 Task: Log work in the project CommTech for the issue 'Develop a new tool for automated testing of web application compatibility across different browsers and devices' spent time as '4w 3d 13h 4m' and remaining time as '5w 6d 4h 33m' and move to top of backlog. Now add the issue to the epic 'User Experience Enhancements'. Log work in the project CommTech for the issue 'Upgrade the website content creation and publishing mechanisms of a web application to improve content quality and consistency' spent time as '6w 2d 8h 19m' and remaining time as '6w 4d 6h 46m' and move to bottom of backlog. Now add the issue to the epic 'Data Analytics Implementation'
Action: Mouse moved to (222, 65)
Screenshot: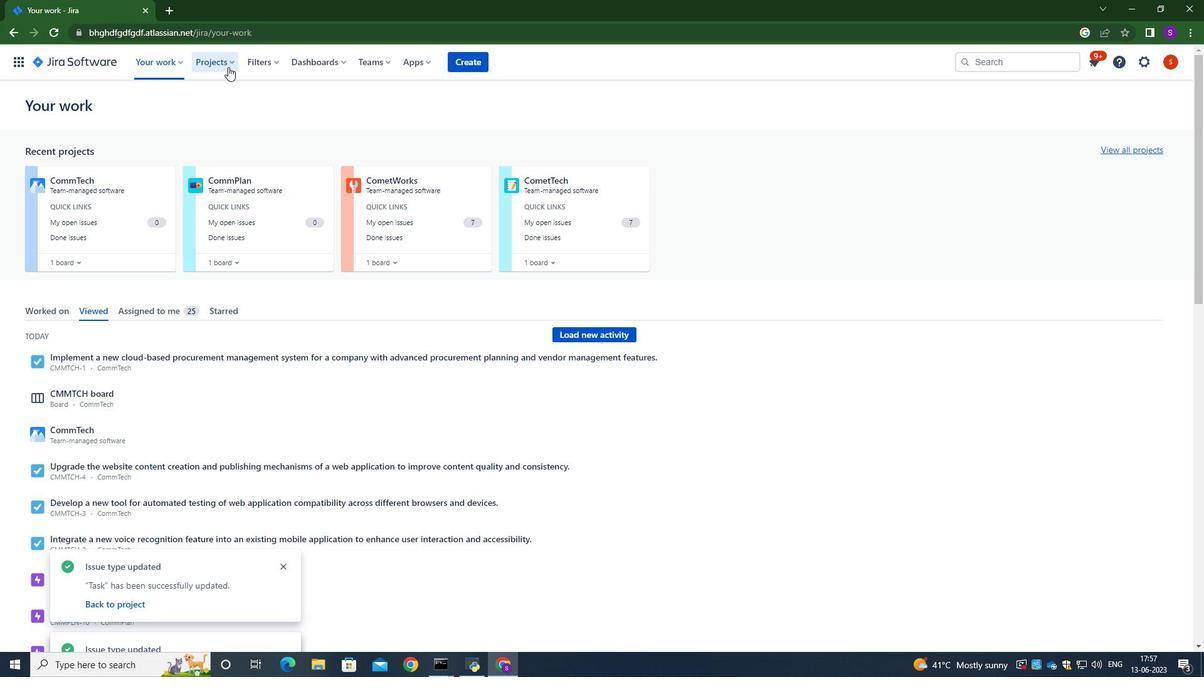 
Action: Mouse pressed left at (222, 65)
Screenshot: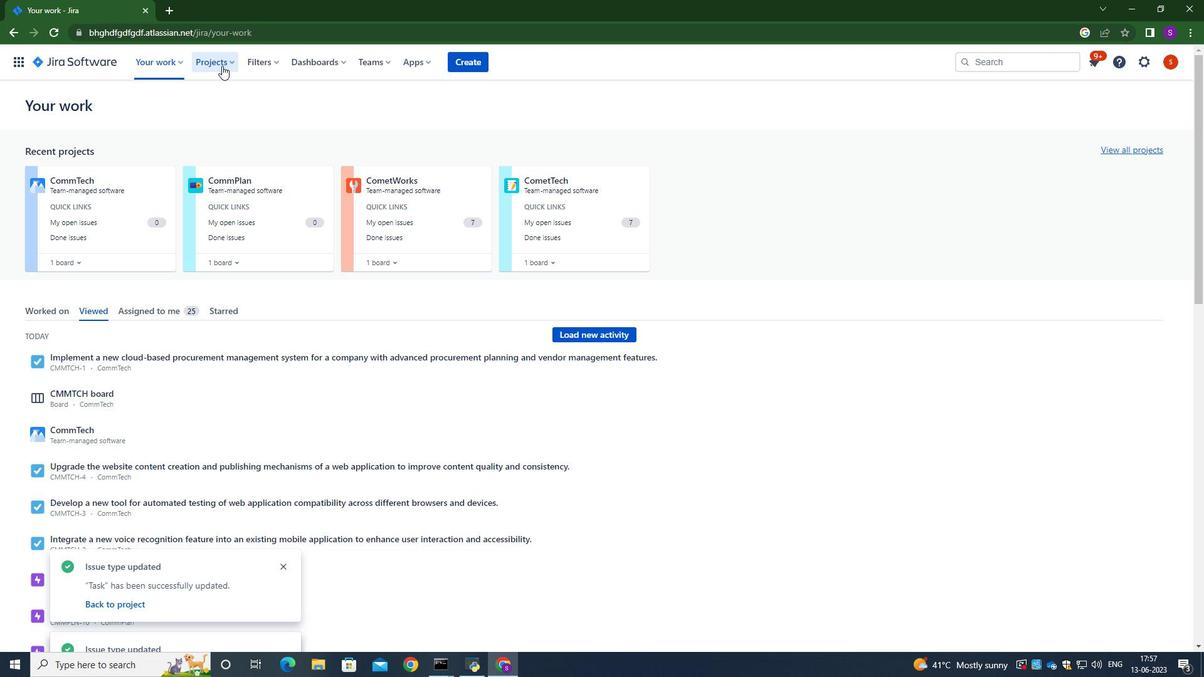 
Action: Mouse moved to (228, 112)
Screenshot: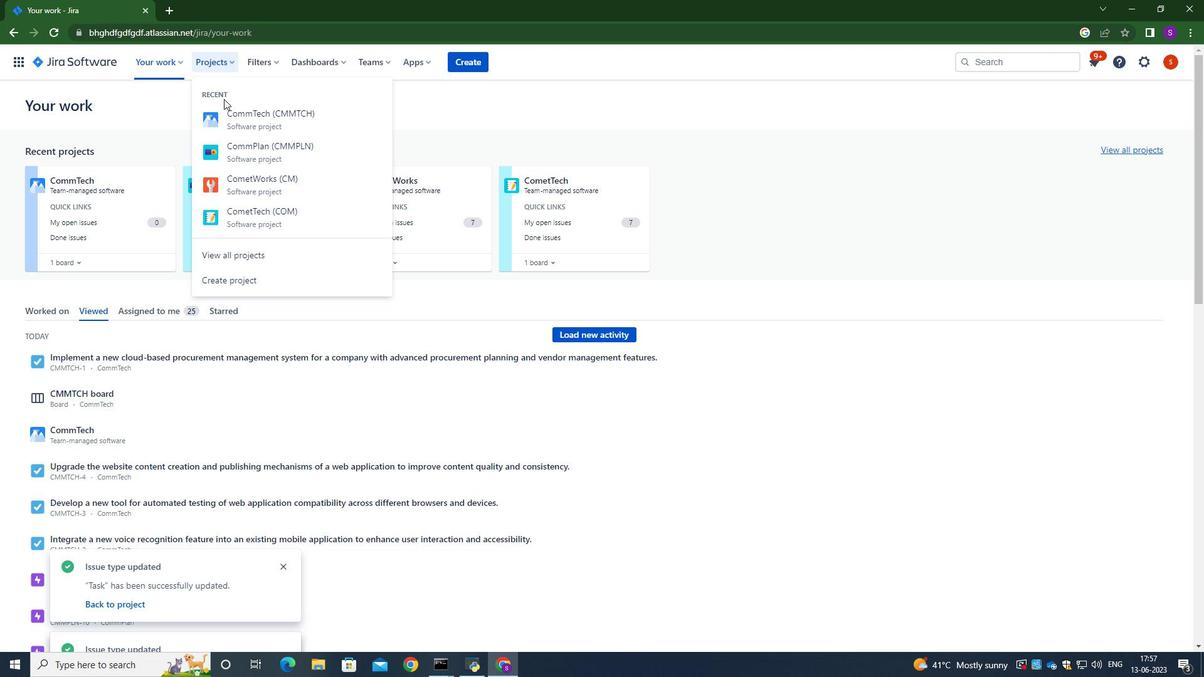 
Action: Mouse pressed left at (228, 112)
Screenshot: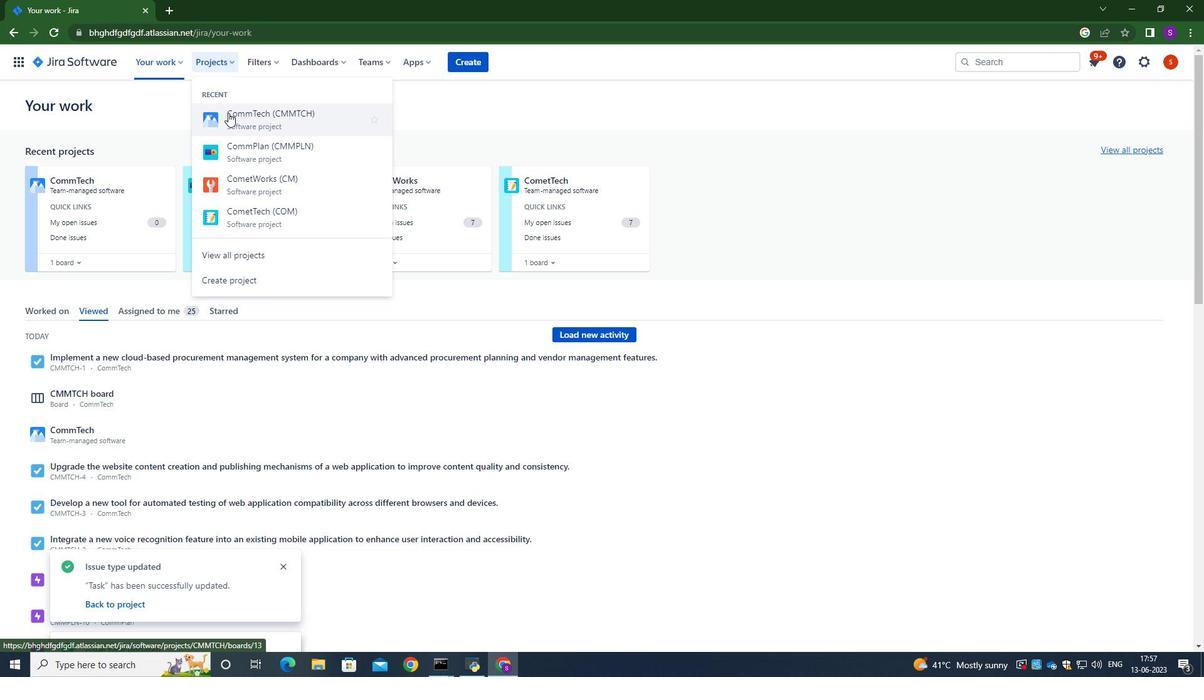 
Action: Mouse moved to (78, 188)
Screenshot: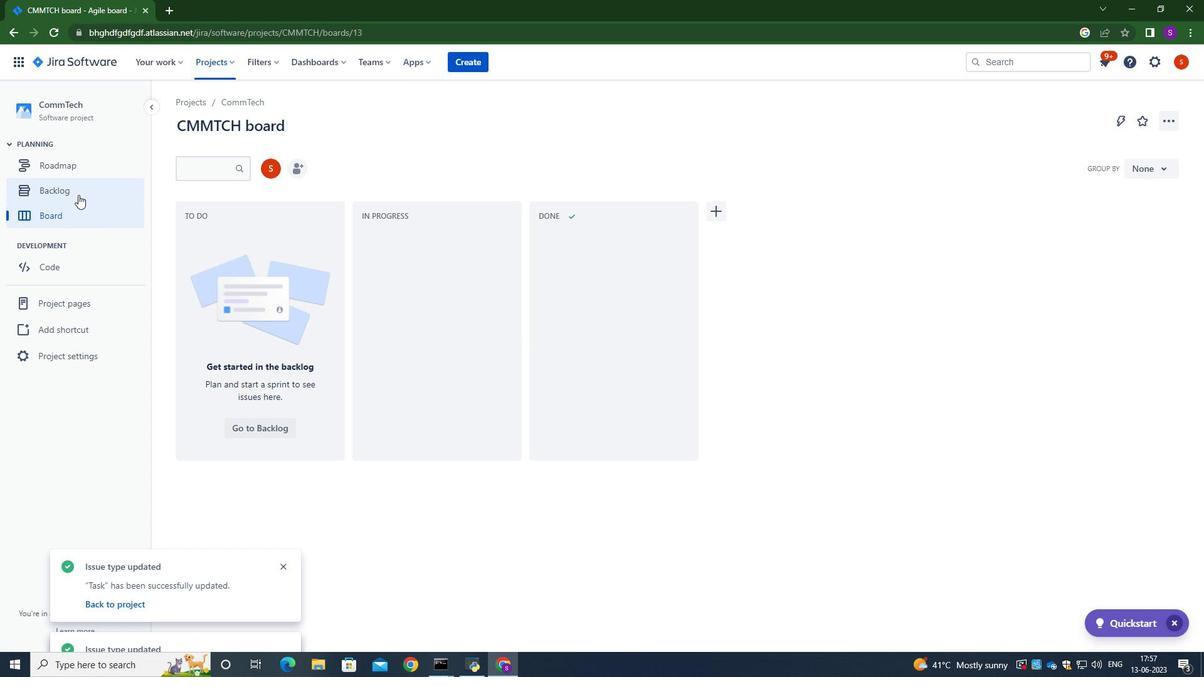 
Action: Mouse pressed left at (78, 188)
Screenshot: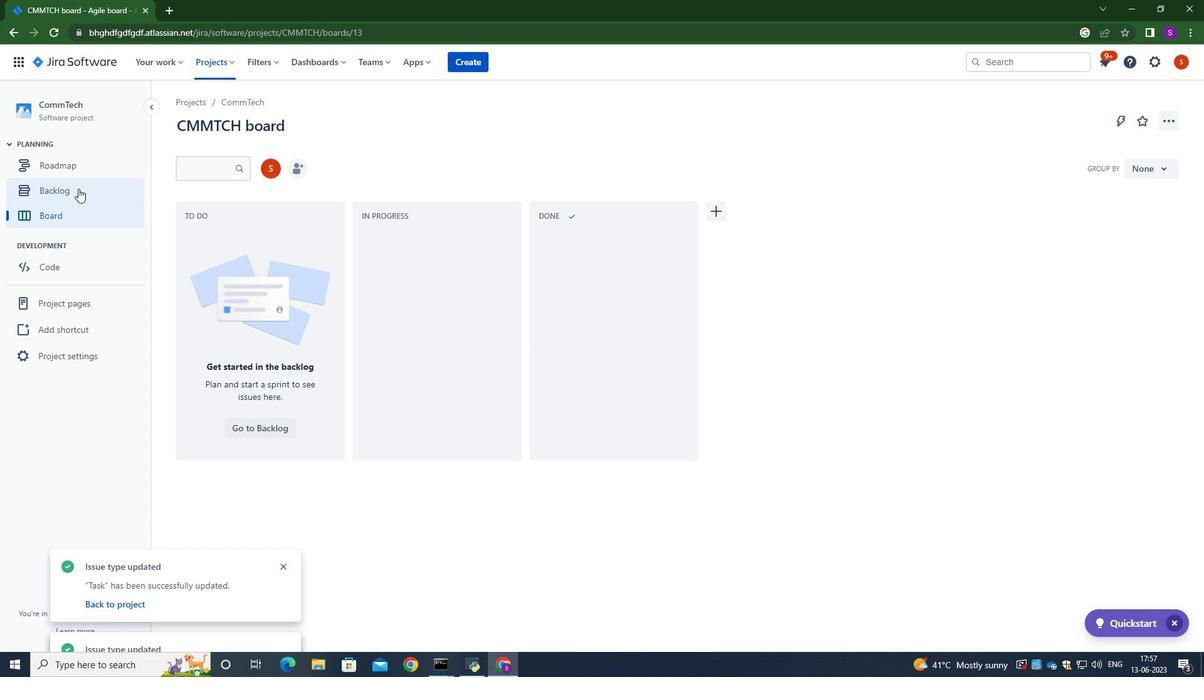 
Action: Mouse moved to (513, 426)
Screenshot: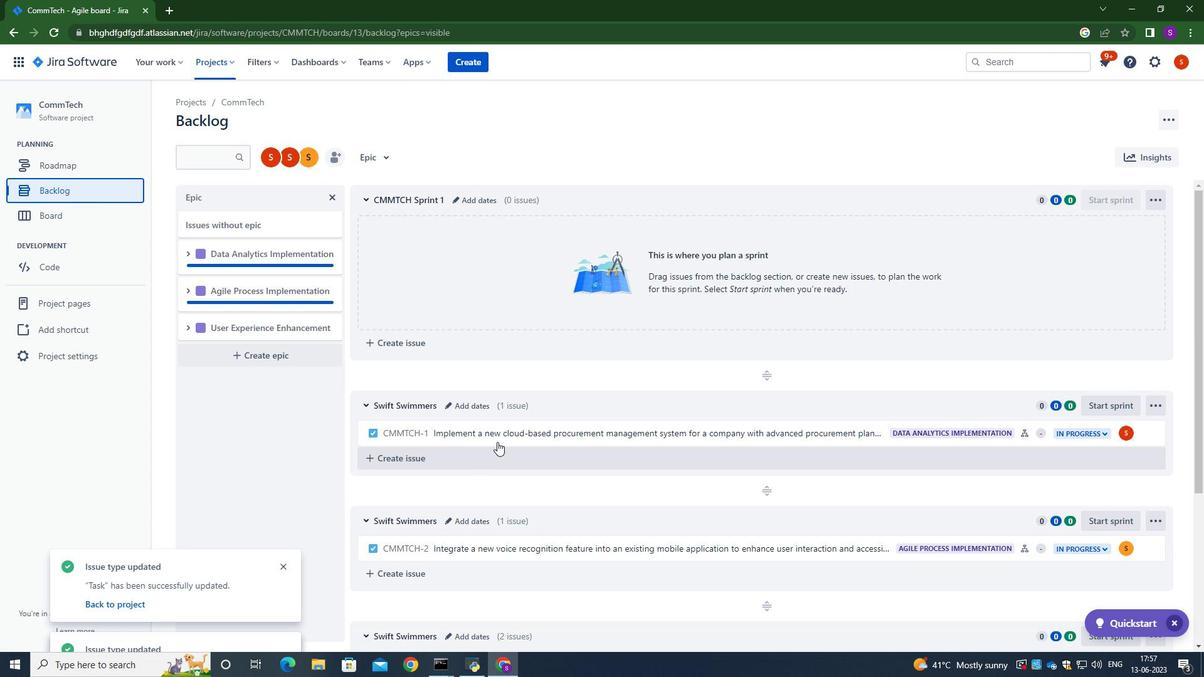 
Action: Mouse scrolled (513, 426) with delta (0, 0)
Screenshot: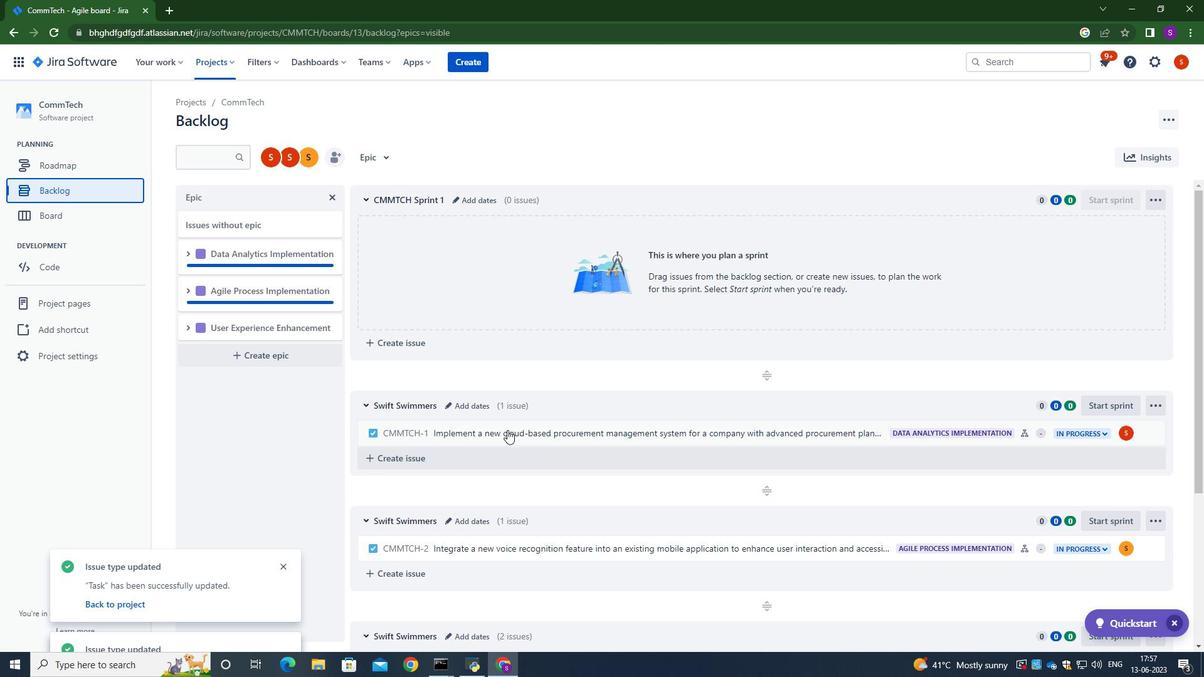 
Action: Mouse scrolled (513, 426) with delta (0, 0)
Screenshot: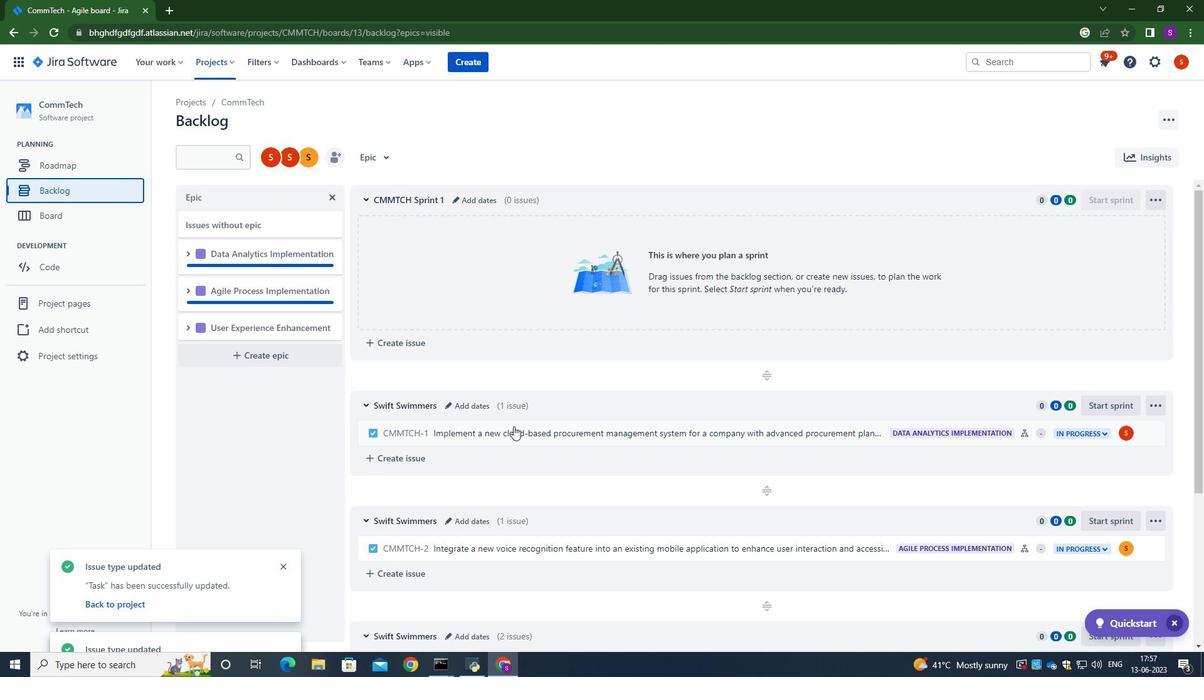 
Action: Mouse moved to (530, 404)
Screenshot: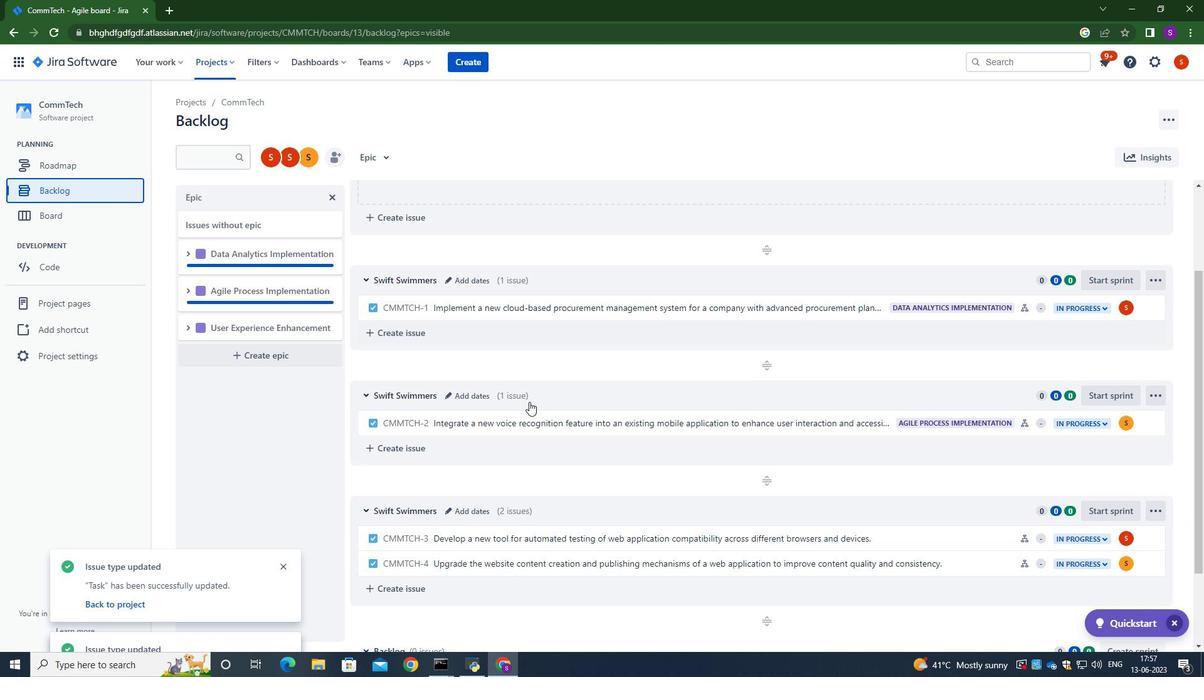 
Action: Mouse scrolled (530, 404) with delta (0, 0)
Screenshot: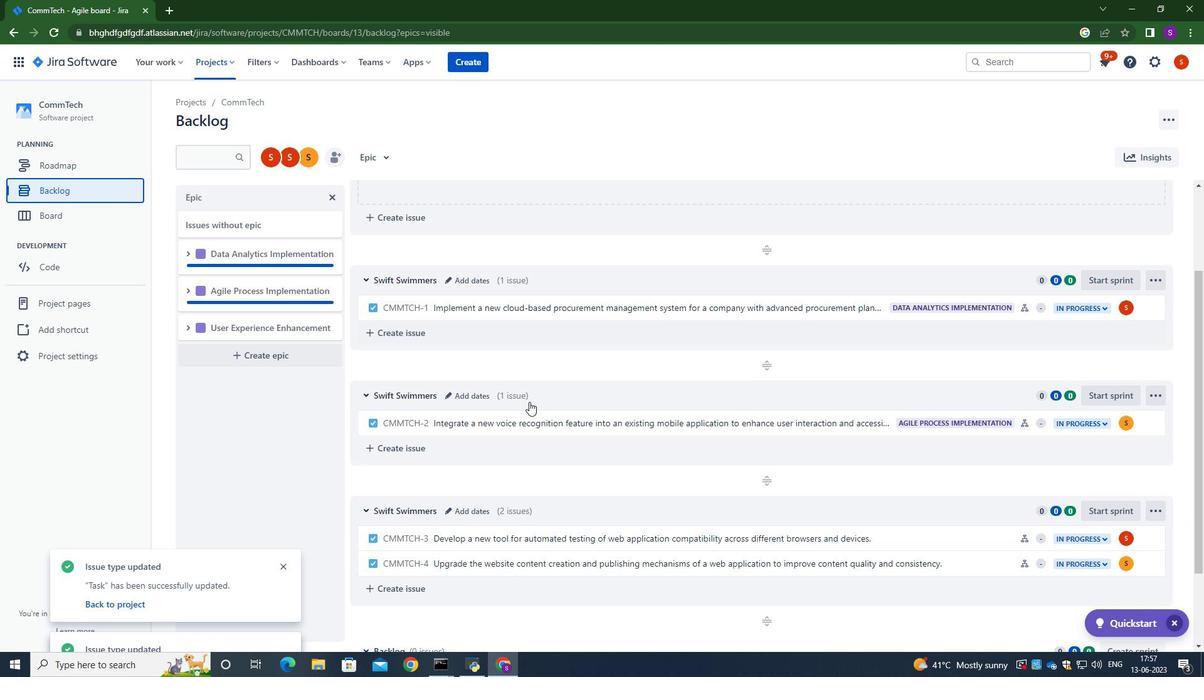 
Action: Mouse moved to (500, 475)
Screenshot: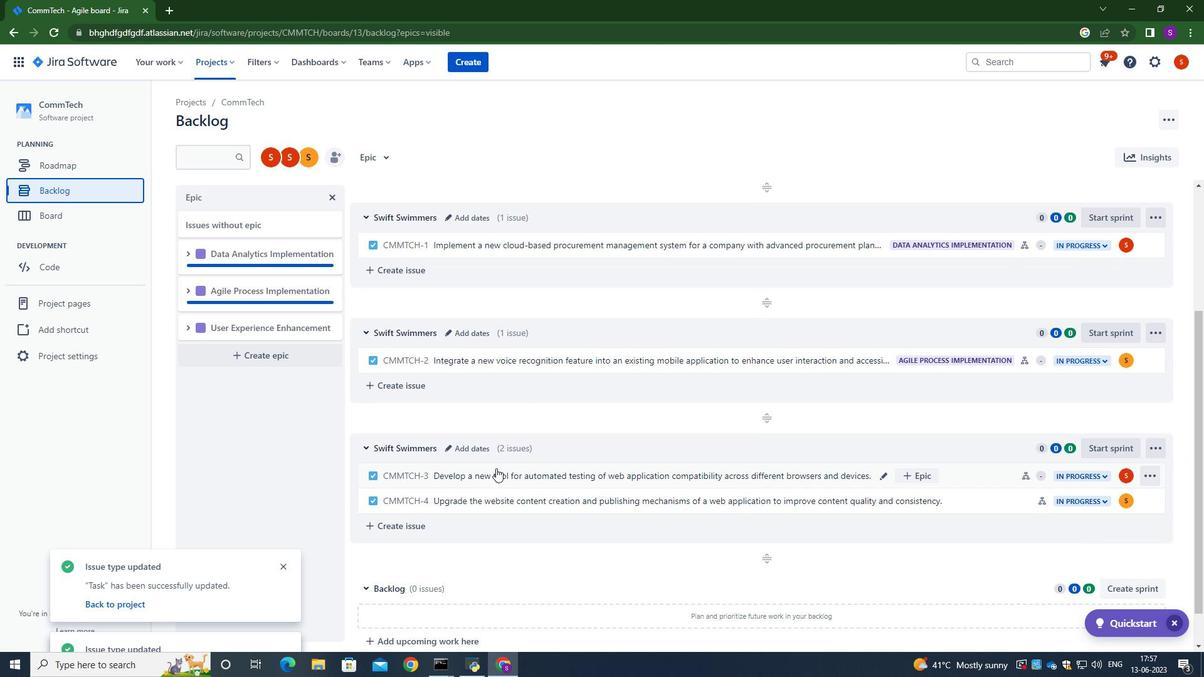 
Action: Mouse pressed left at (500, 475)
Screenshot: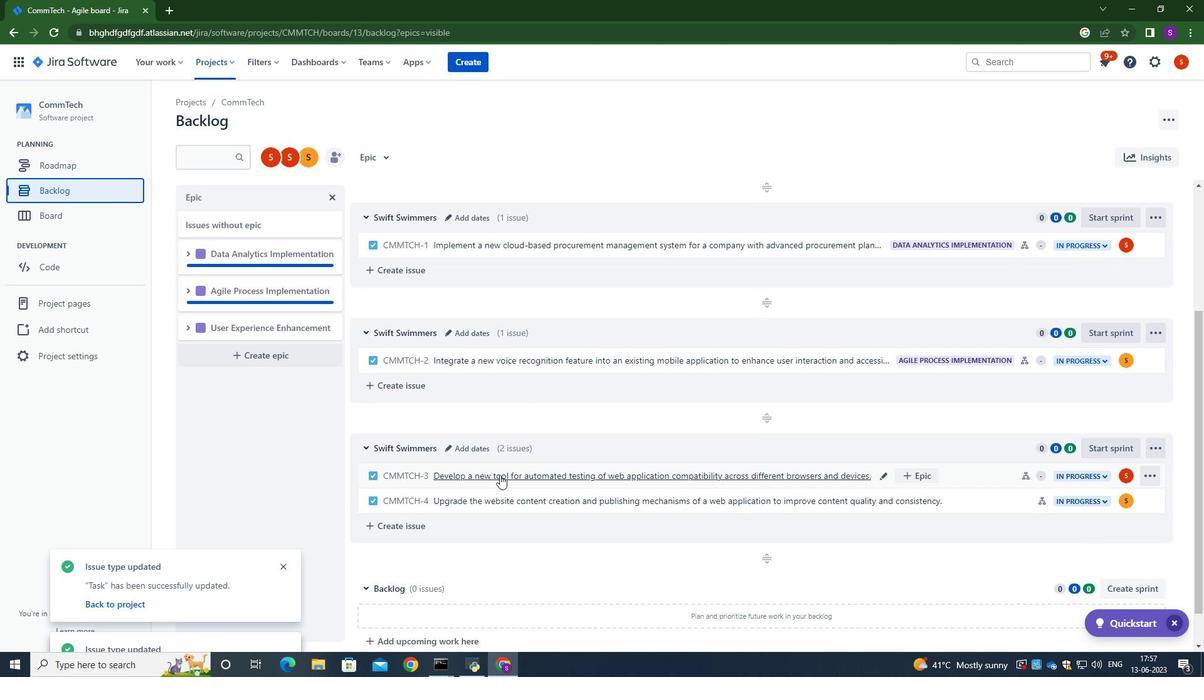 
Action: Mouse moved to (1147, 189)
Screenshot: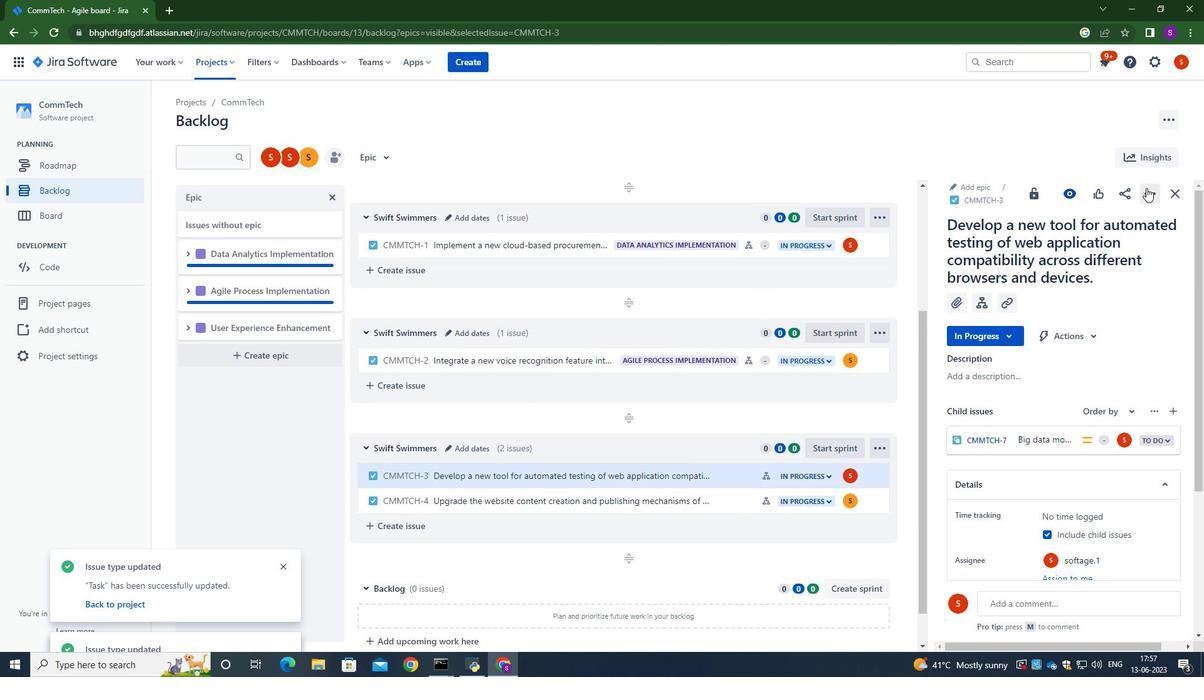 
Action: Mouse pressed left at (1147, 189)
Screenshot: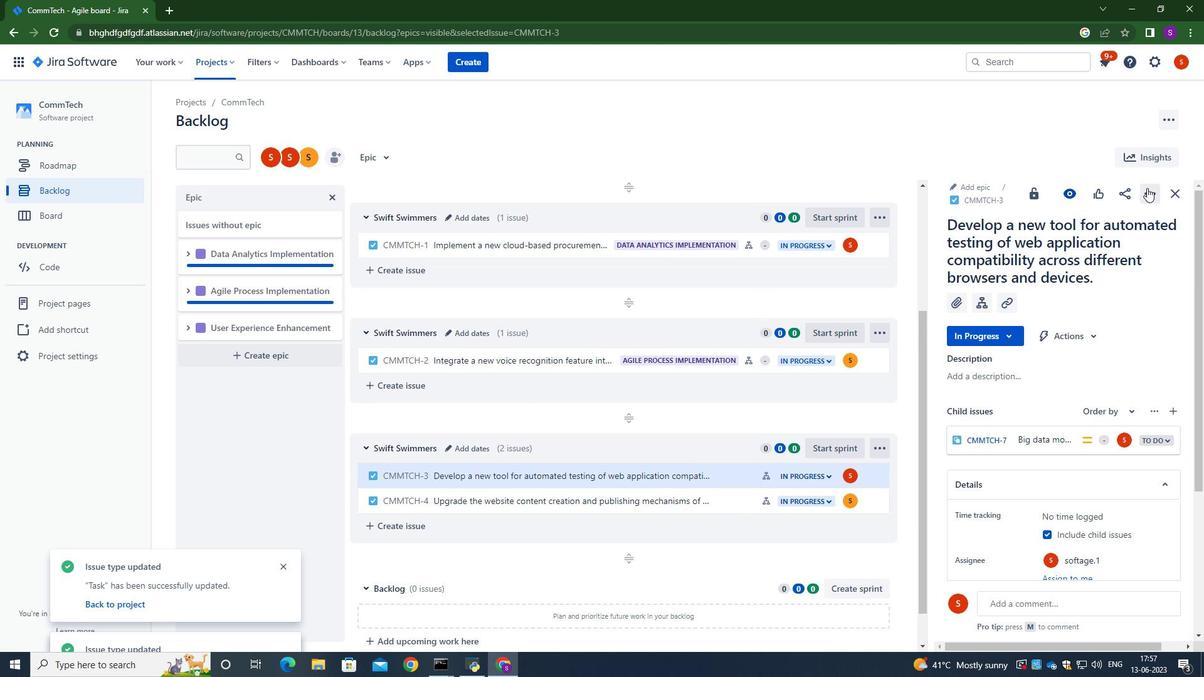 
Action: Mouse moved to (1095, 224)
Screenshot: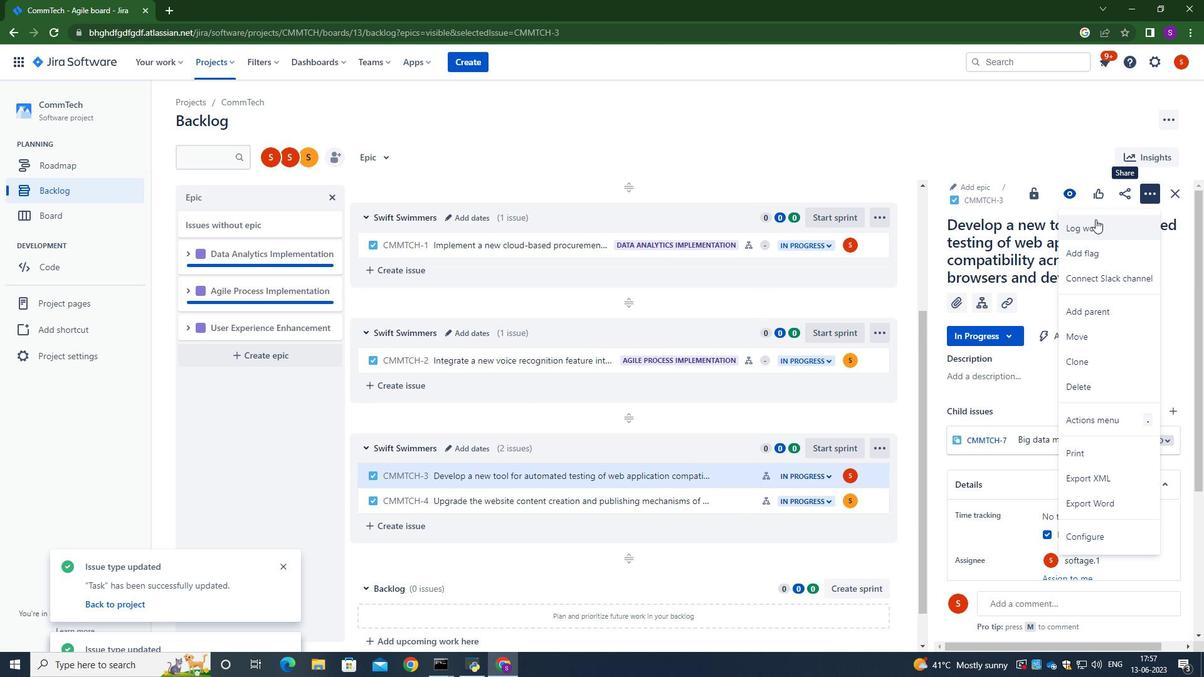 
Action: Mouse pressed left at (1095, 224)
Screenshot: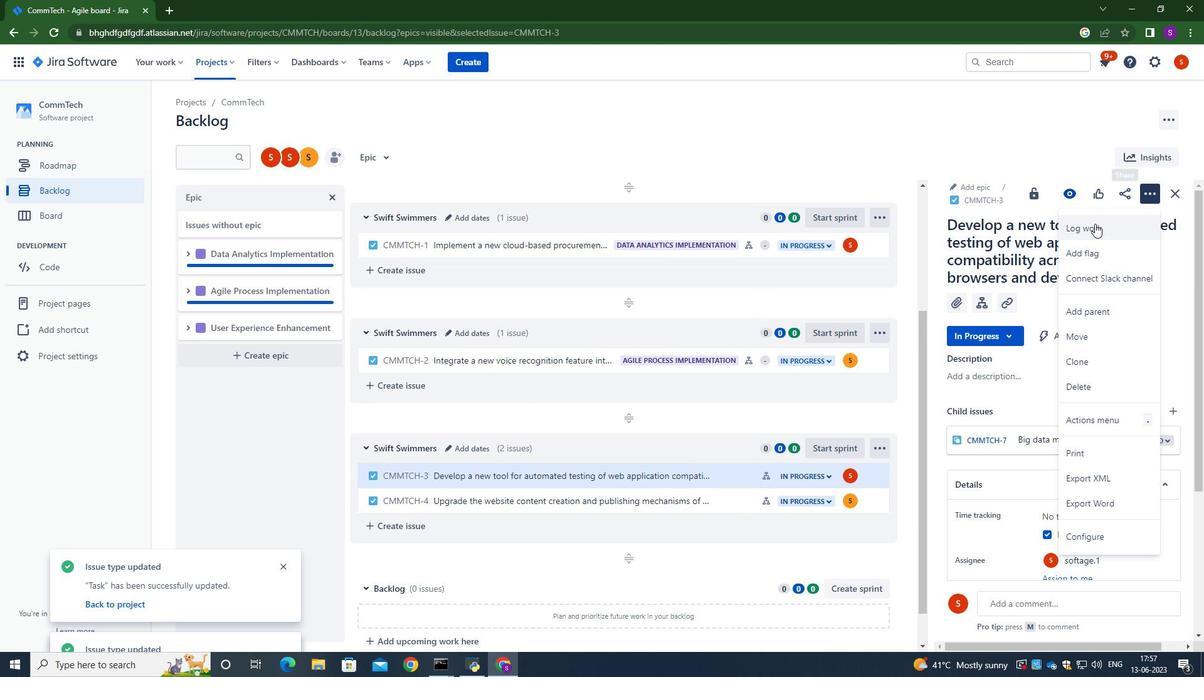 
Action: Mouse moved to (561, 197)
Screenshot: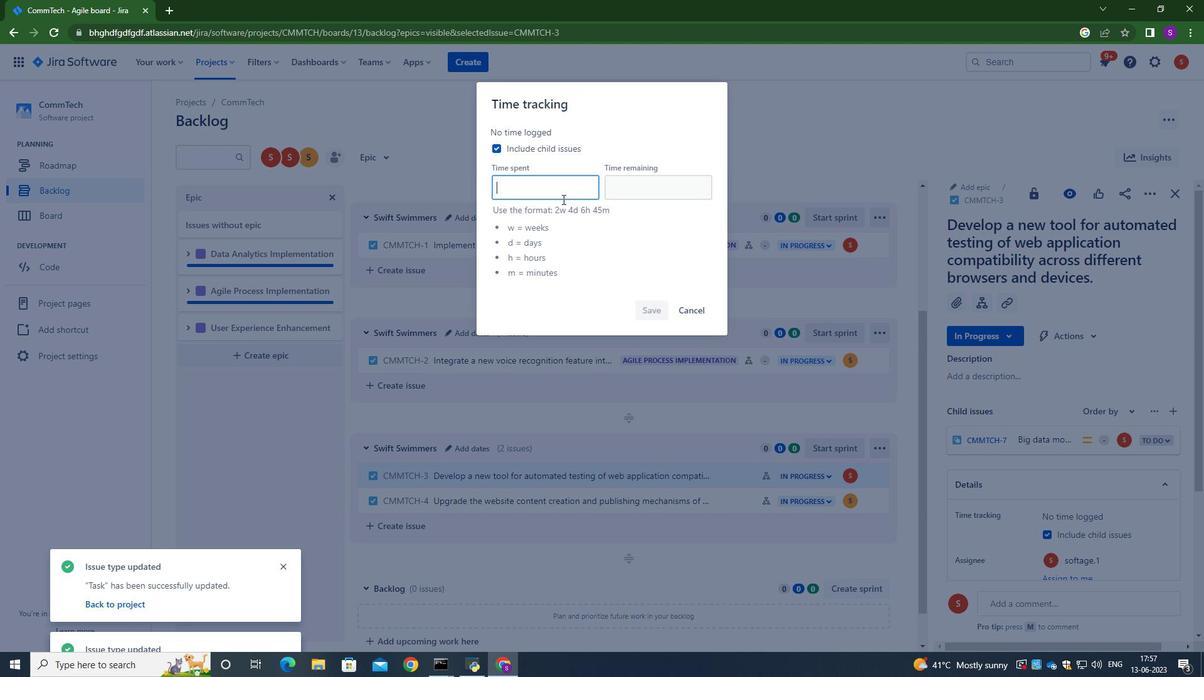 
Action: Mouse pressed left at (561, 197)
Screenshot: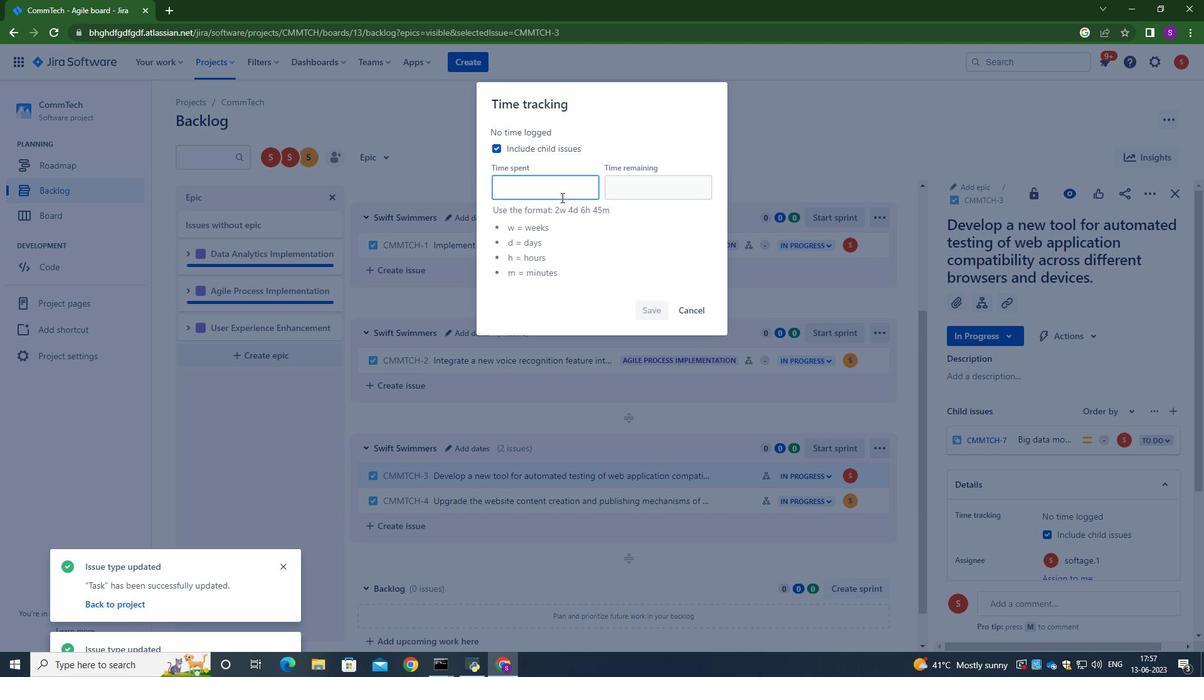 
Action: Key pressed 4w<Key.space>3d<Key.space>13h<Key.space>4m<Key.tab>5w<Key.space>6d<Key.space>4h<Key.space>2<Key.backspace>33m
Screenshot: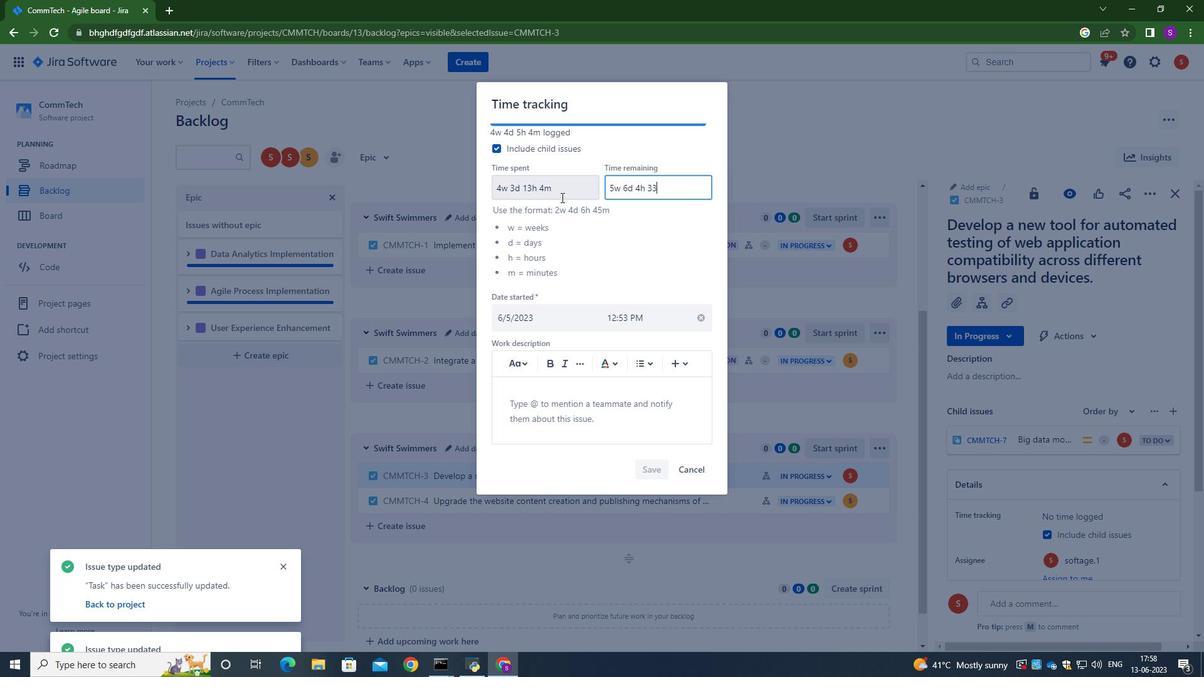 
Action: Mouse moved to (654, 464)
Screenshot: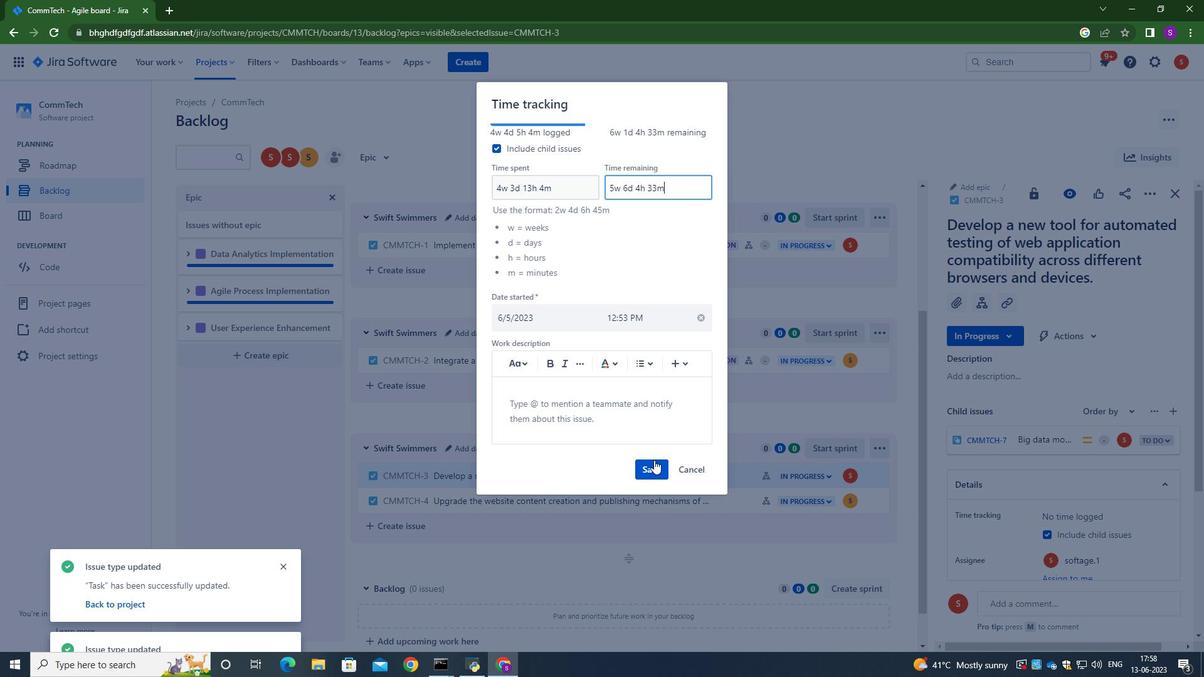 
Action: Mouse pressed left at (654, 464)
Screenshot: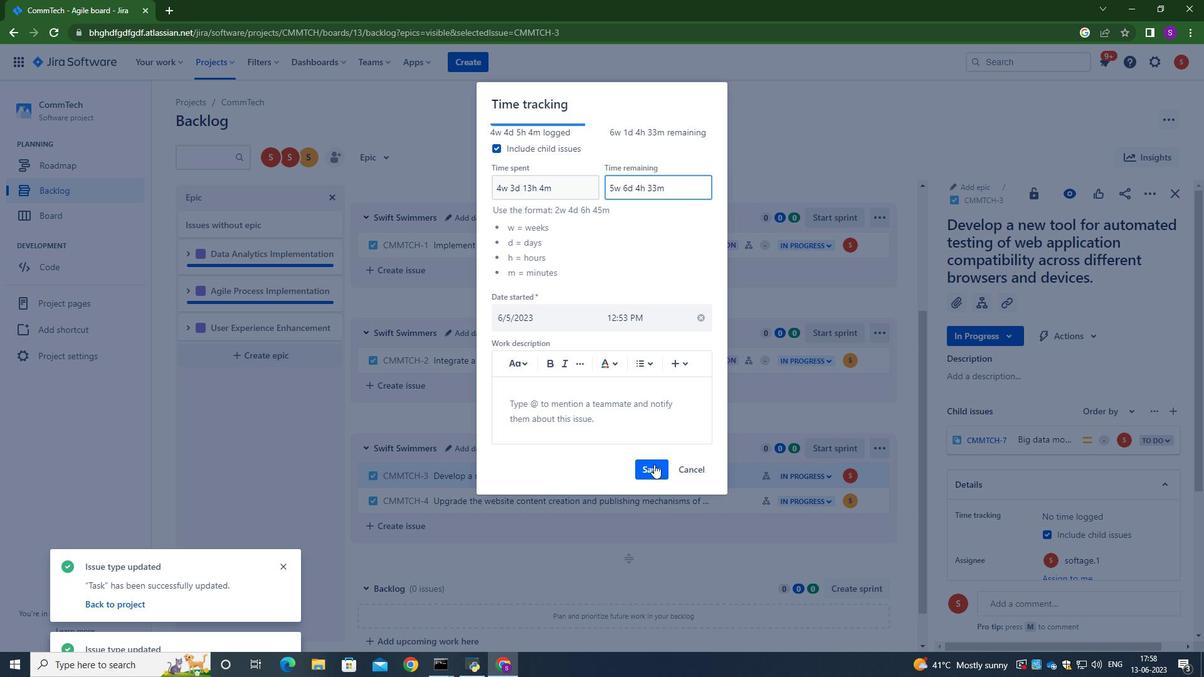 
Action: Mouse moved to (432, 477)
Screenshot: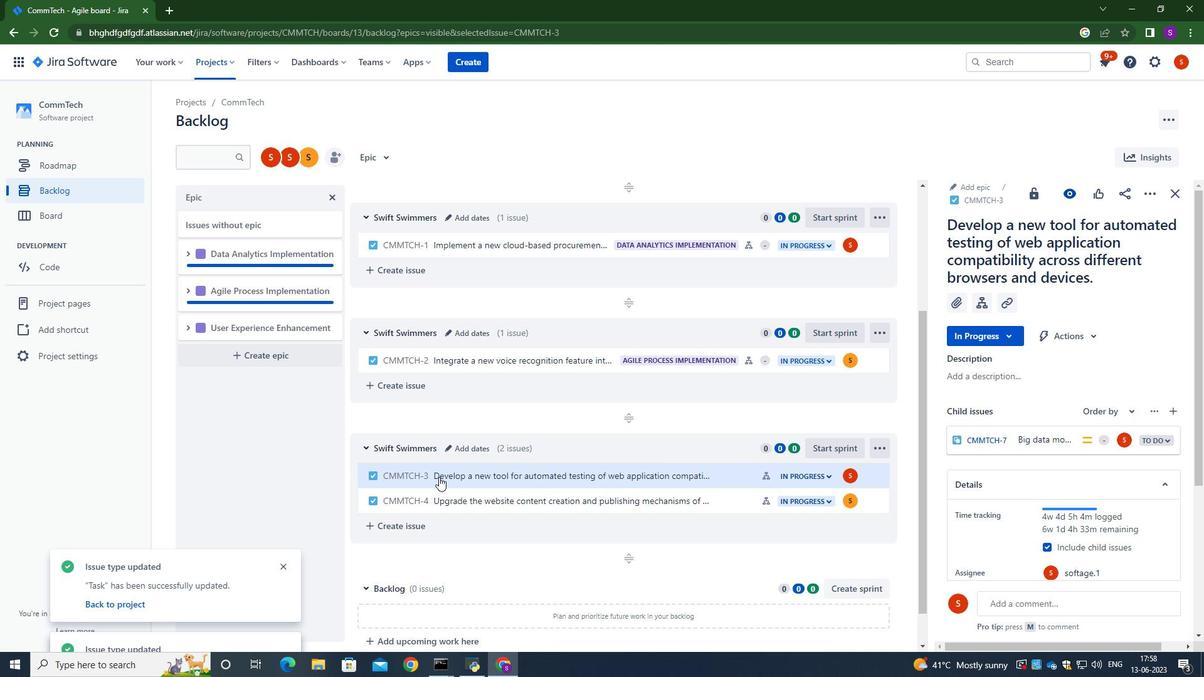 
Action: Mouse pressed left at (432, 477)
Screenshot: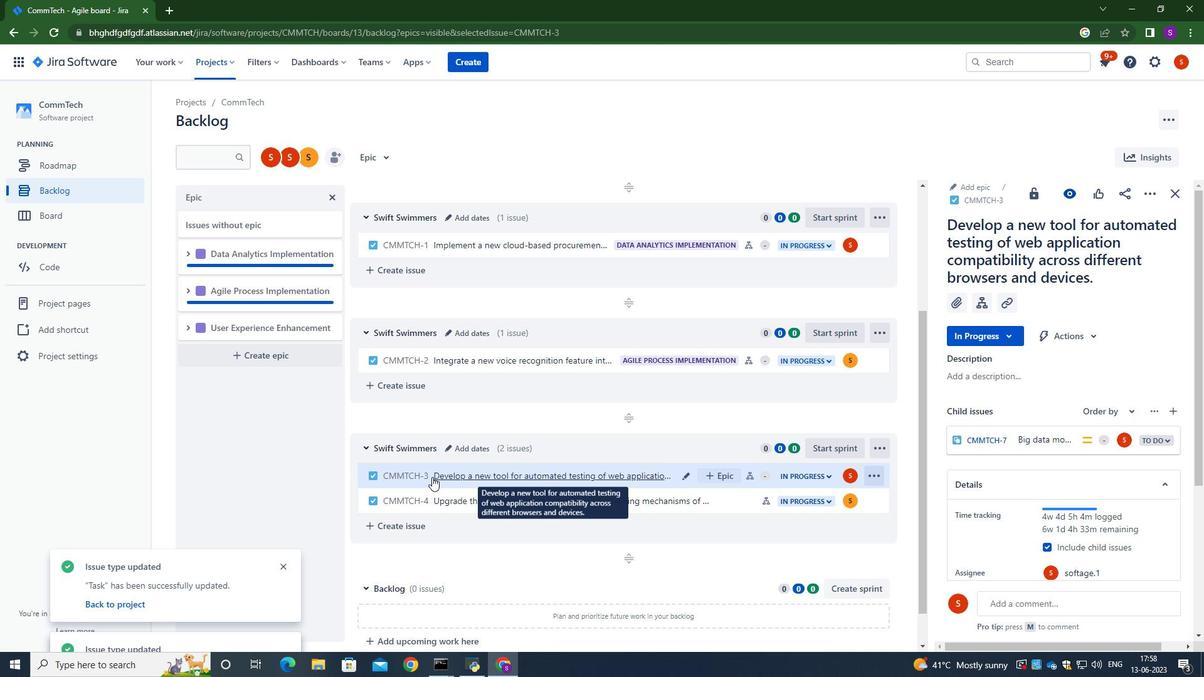 
Action: Mouse moved to (408, 471)
Screenshot: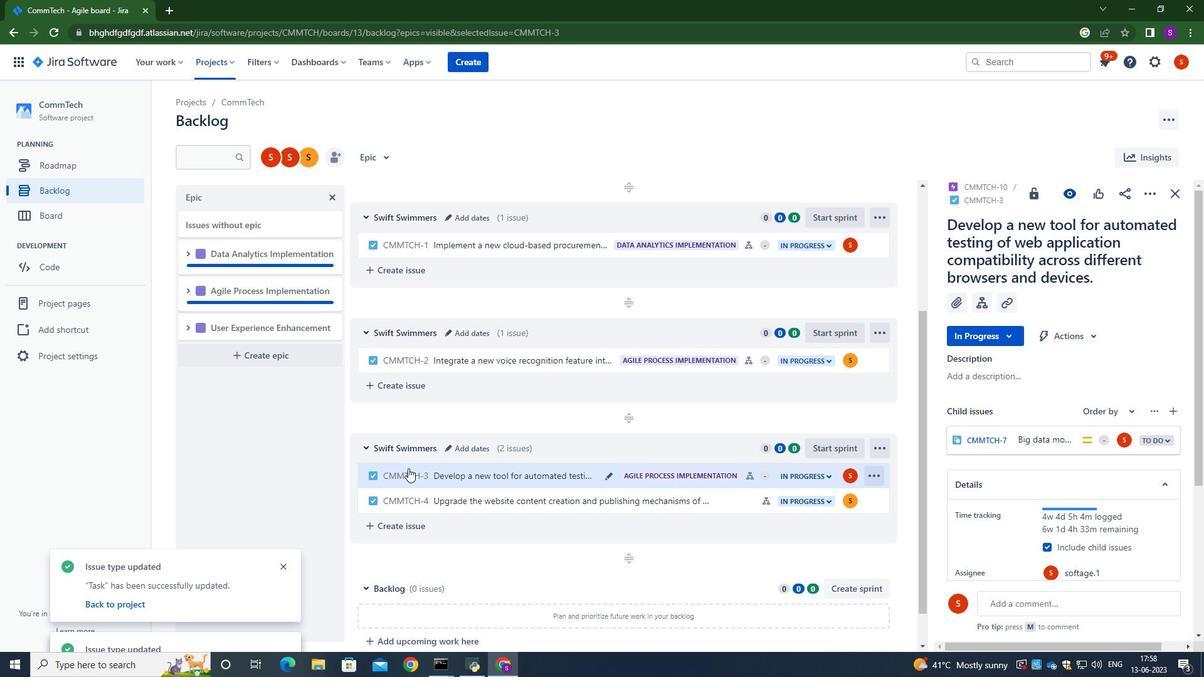 
Action: Mouse pressed left at (408, 471)
Screenshot: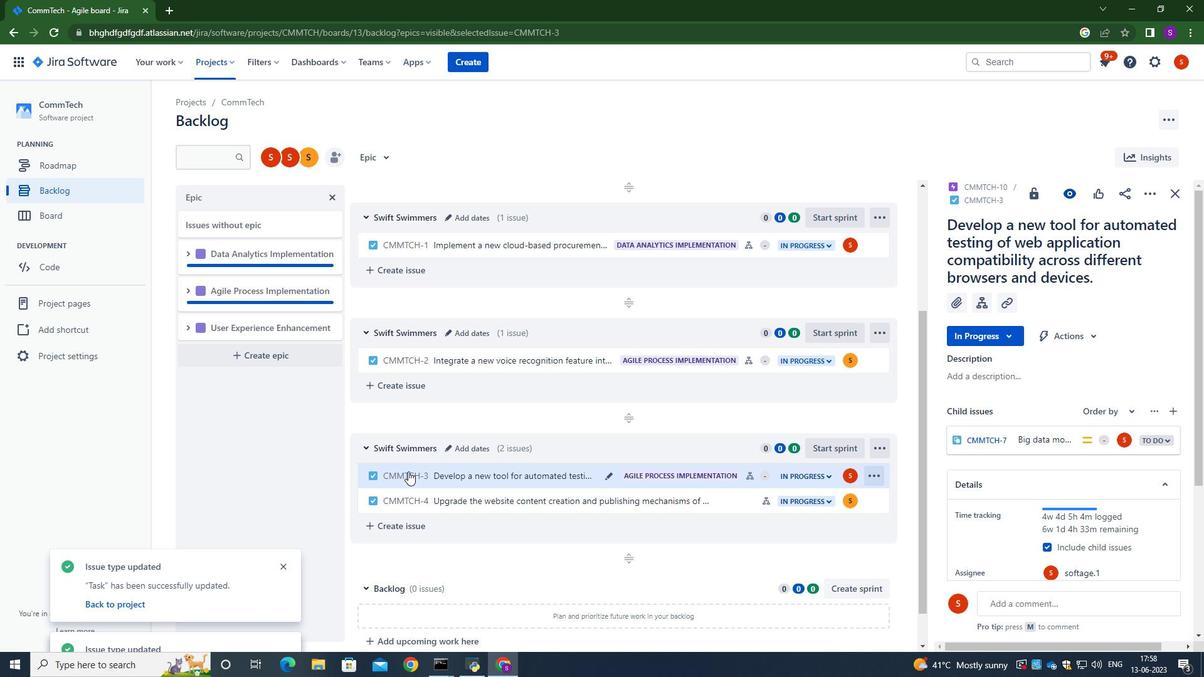 
Action: Mouse moved to (488, 501)
Screenshot: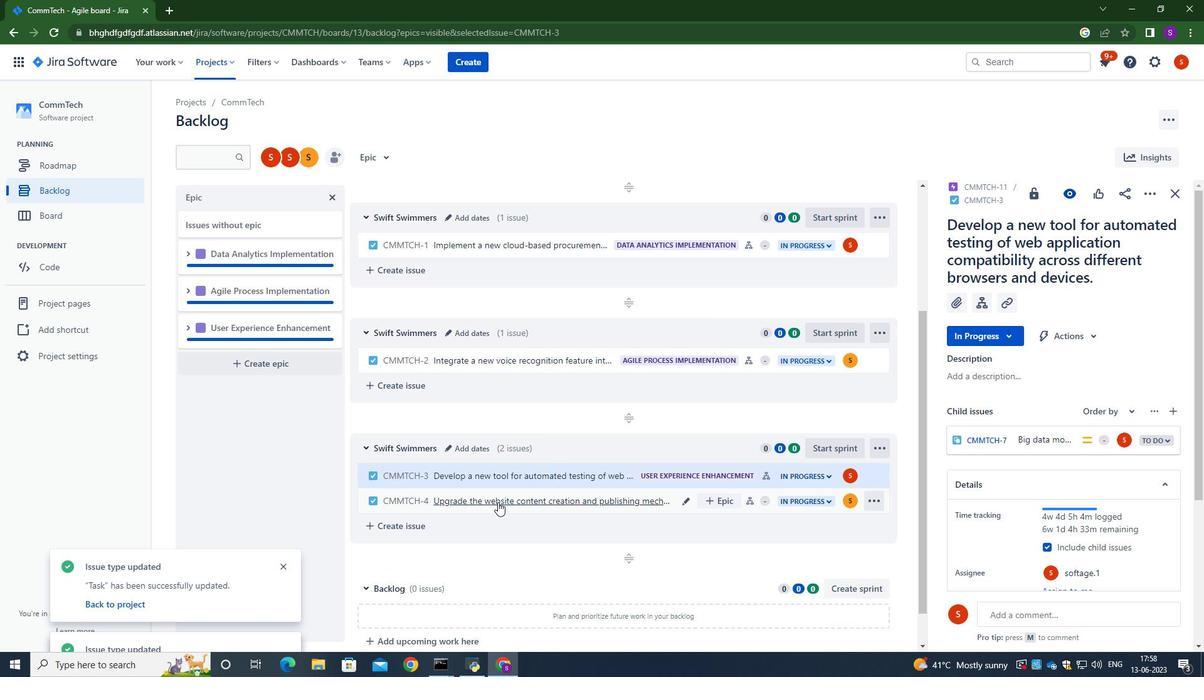 
Action: Mouse pressed left at (488, 501)
Screenshot: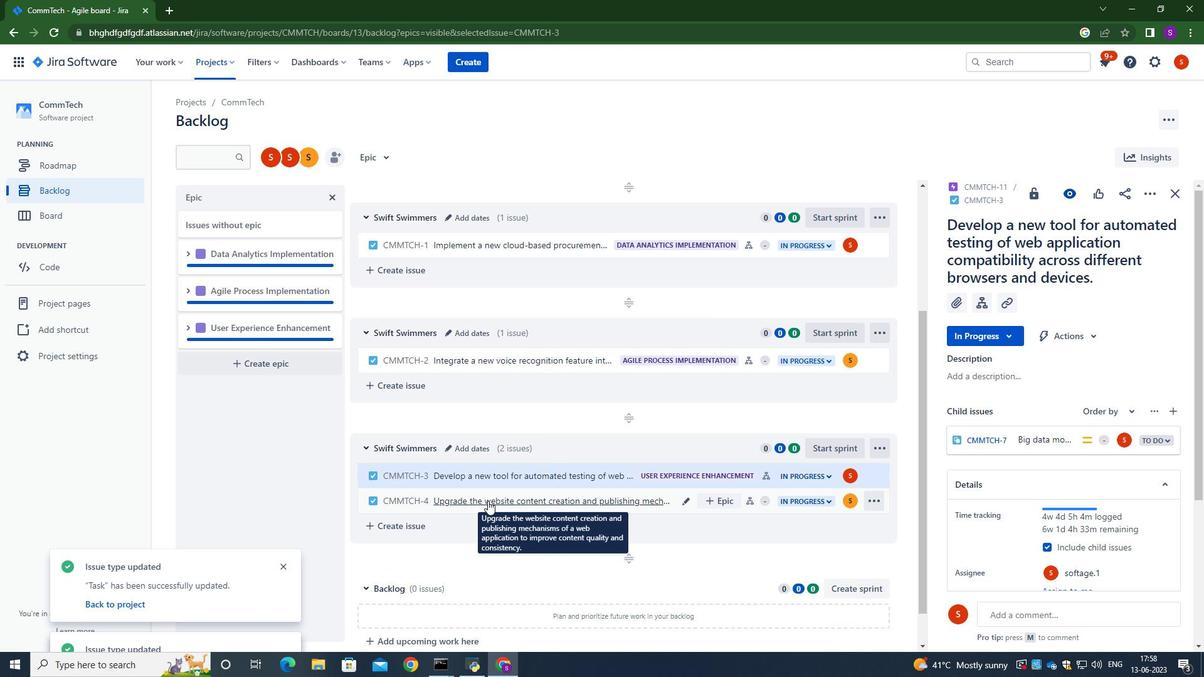 
Action: Mouse moved to (1146, 195)
Screenshot: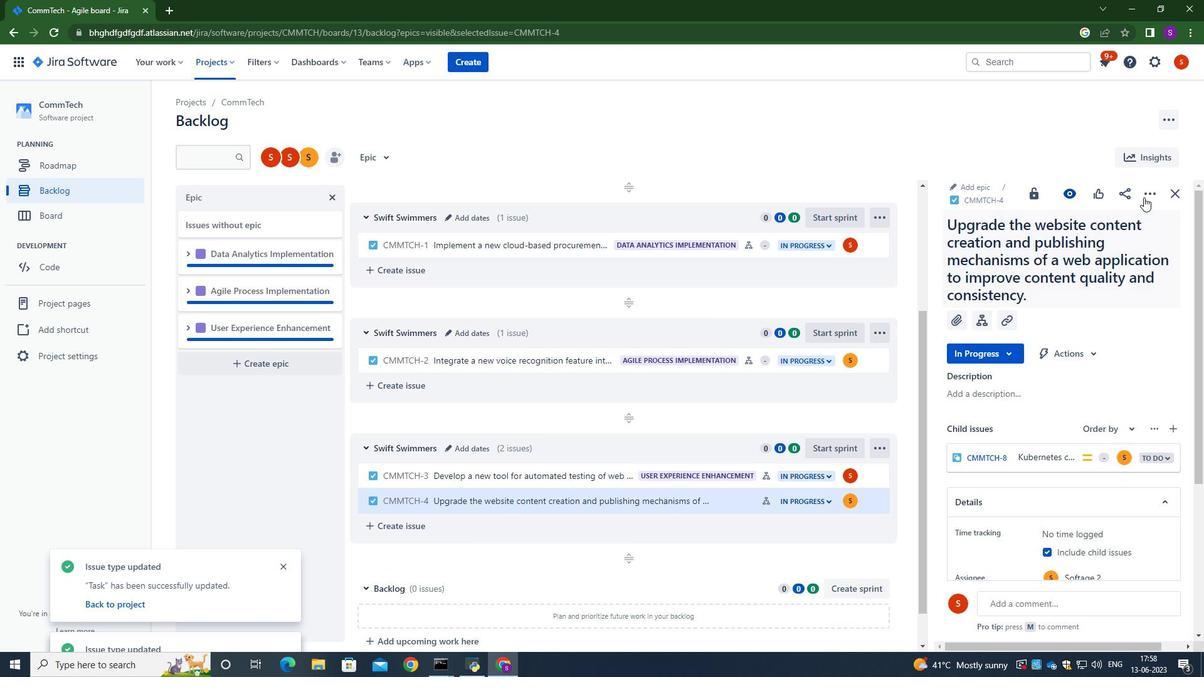 
Action: Mouse pressed left at (1146, 195)
Screenshot: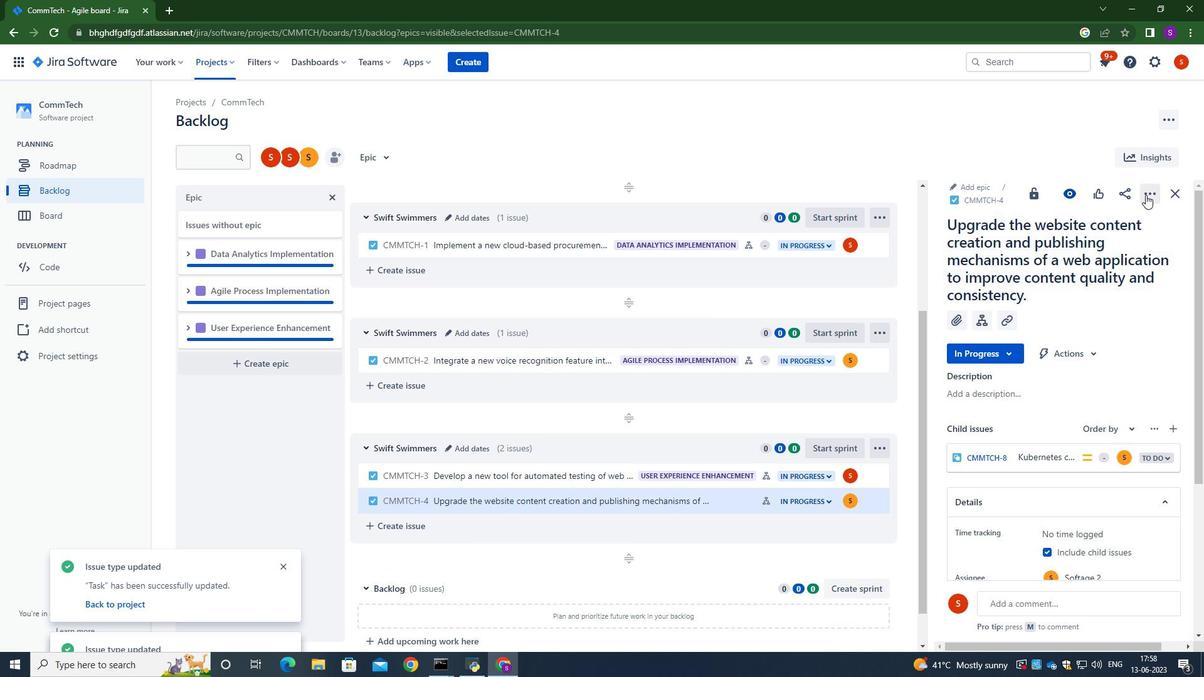 
Action: Mouse moved to (1103, 230)
Screenshot: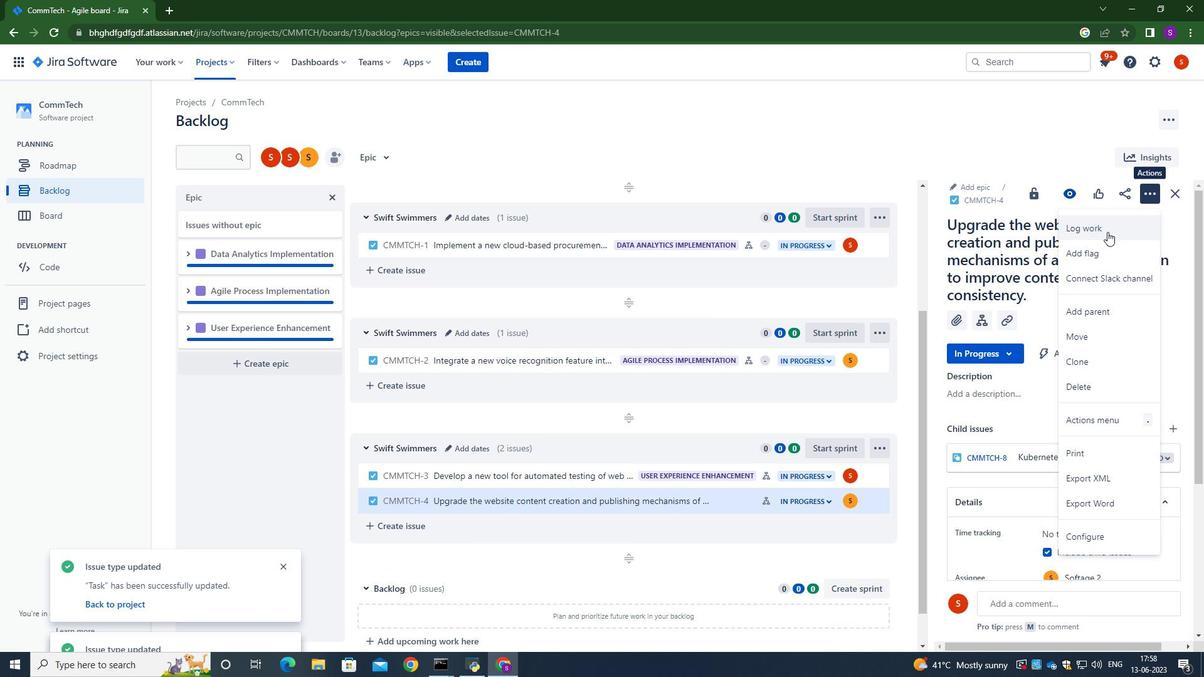 
Action: Mouse pressed left at (1103, 230)
Screenshot: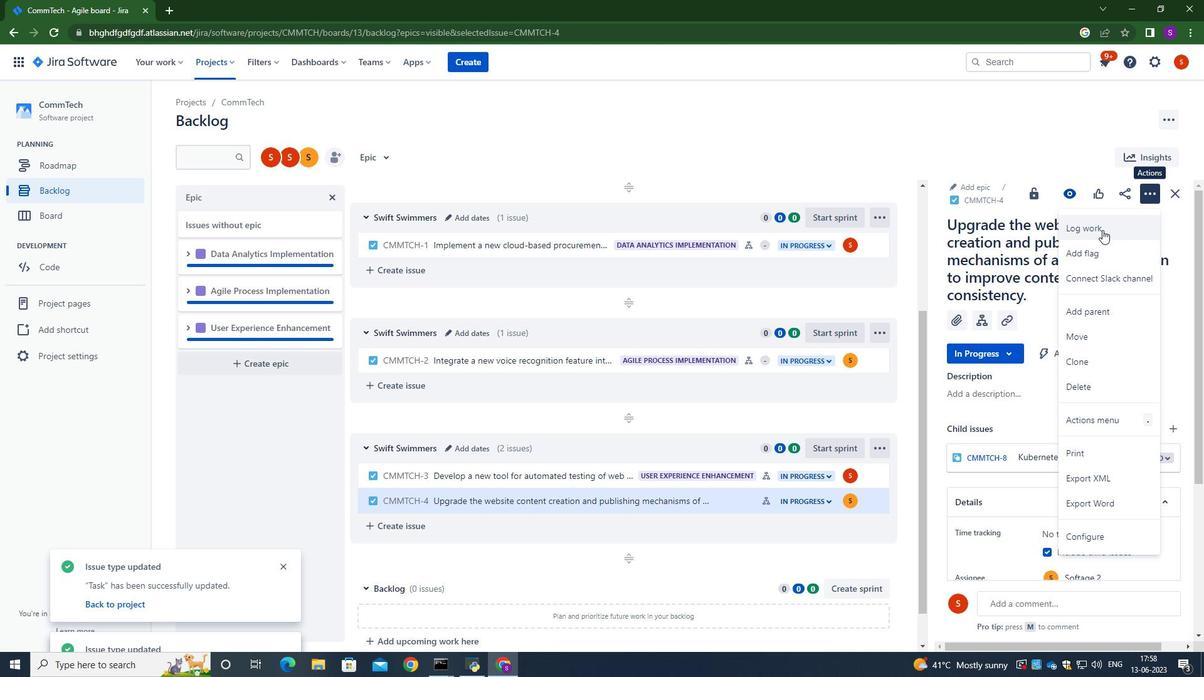
Action: Mouse moved to (559, 190)
Screenshot: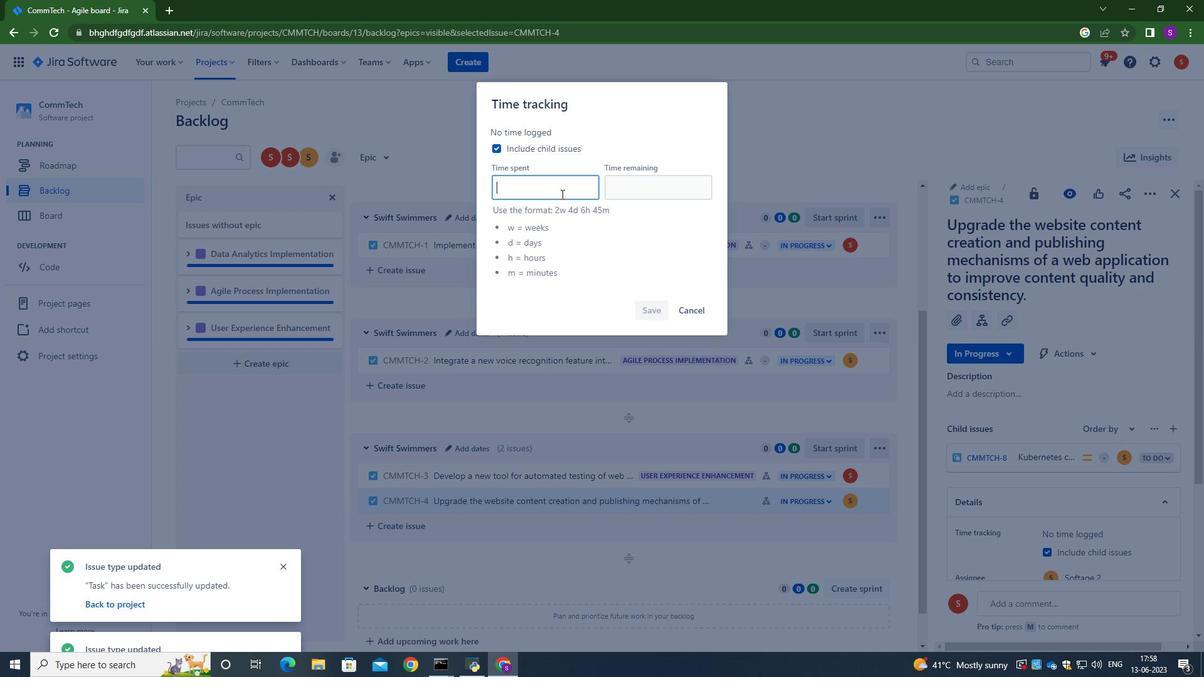
Action: Key pressed 6w<Key.space>2d<Key.space>8h<Key.space>19m<Key.tab>6w<Key.space>4d<Key.space>6h<Key.space>46m
Screenshot: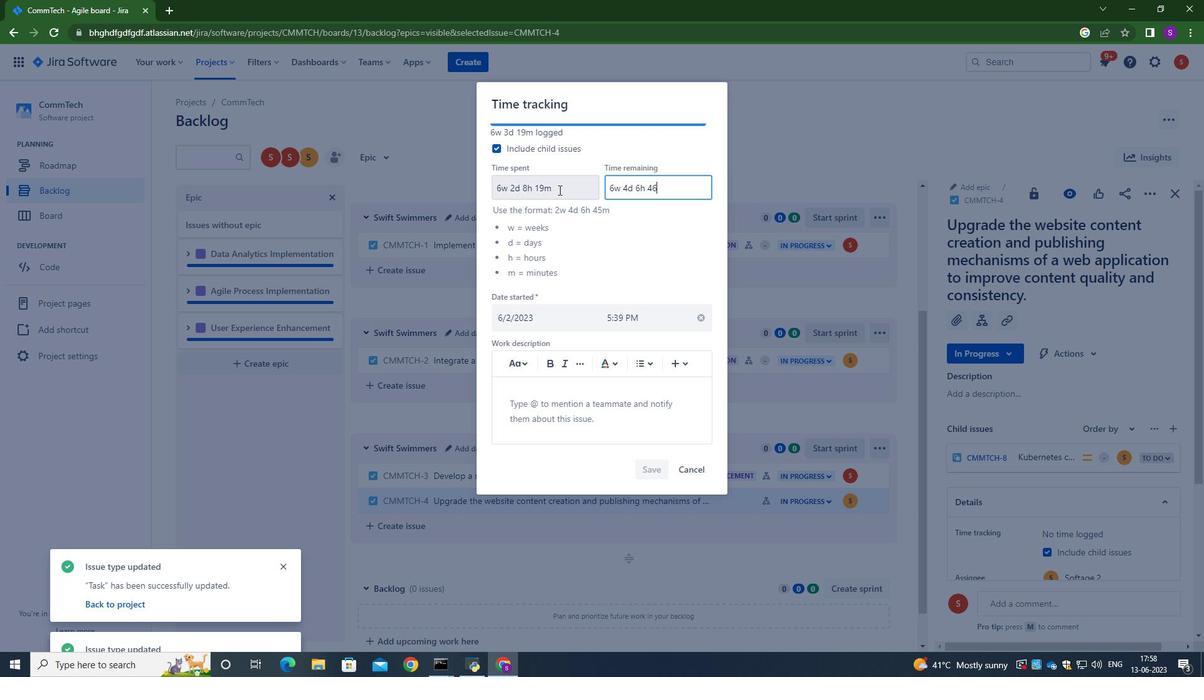 
Action: Mouse moved to (651, 471)
Screenshot: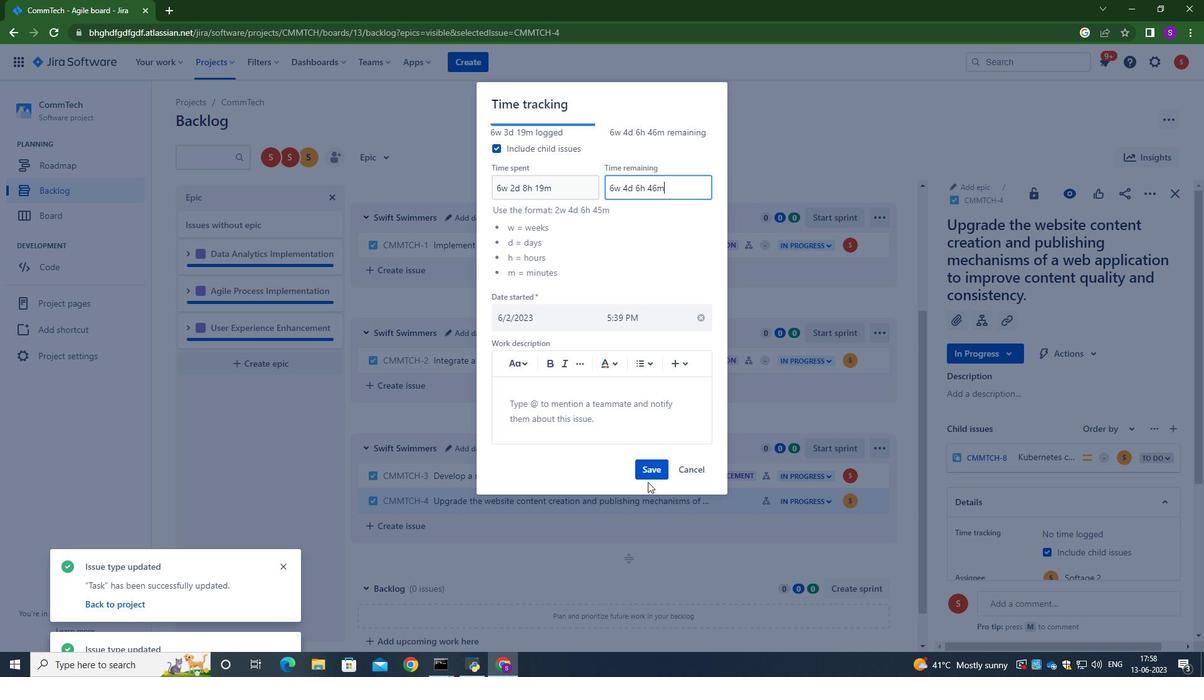 
Action: Mouse pressed left at (651, 471)
Screenshot: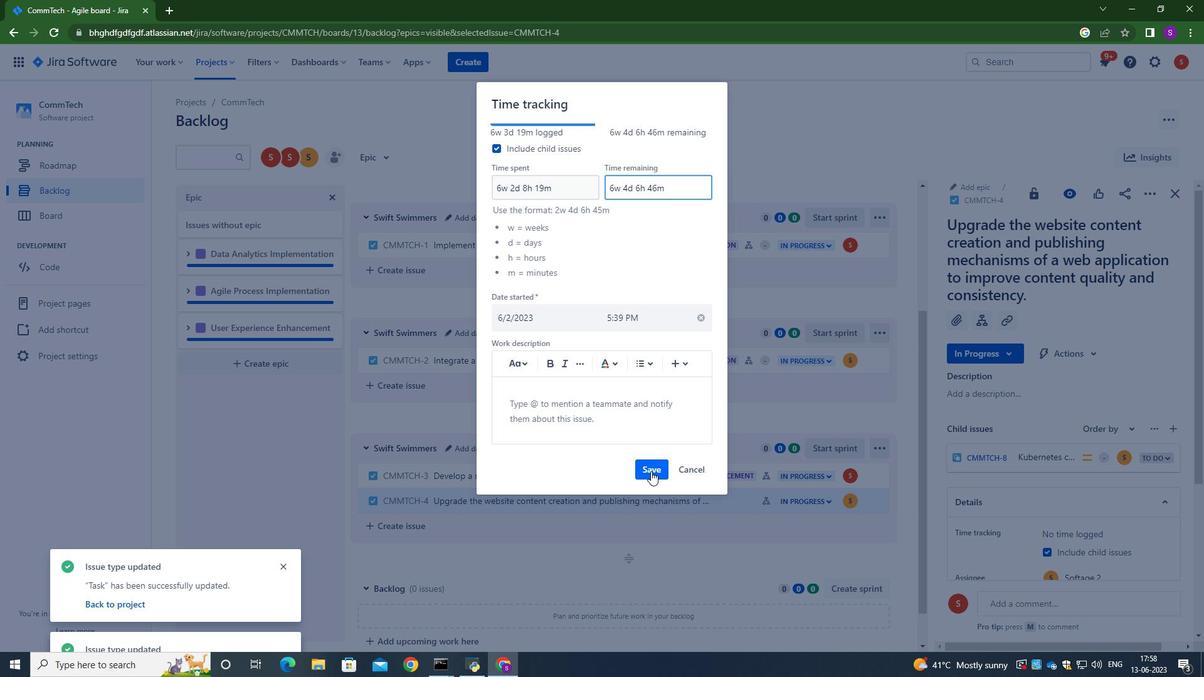 
Action: Mouse moved to (509, 501)
Screenshot: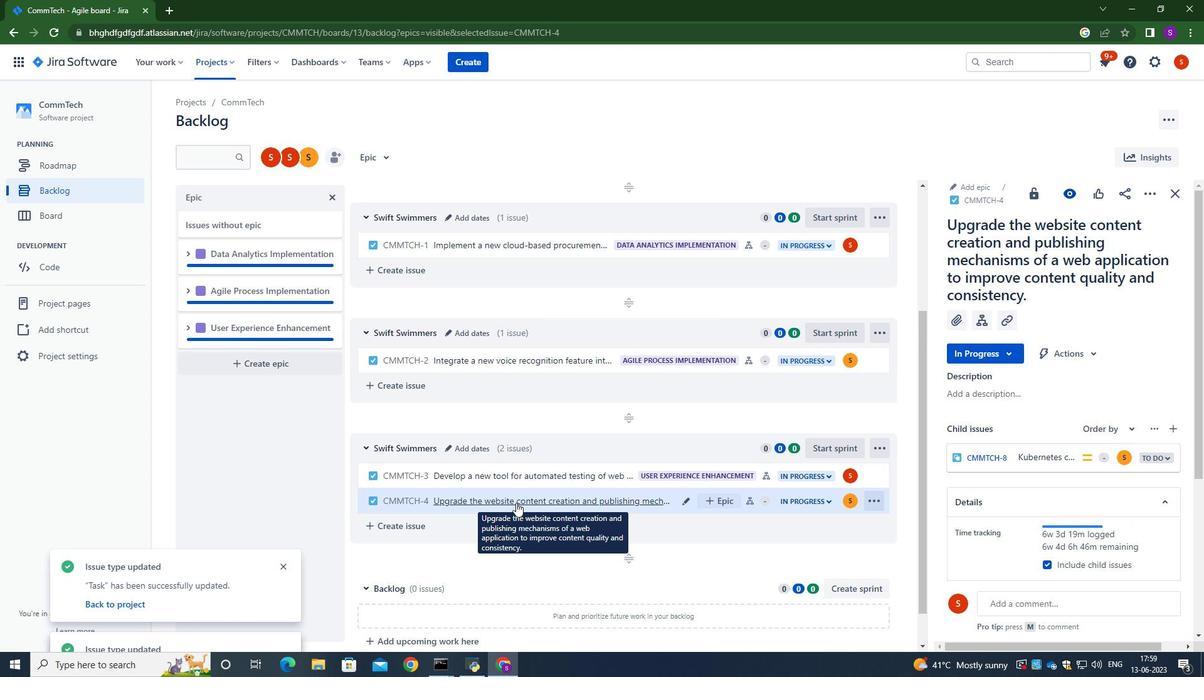 
Action: Mouse pressed left at (509, 501)
Screenshot: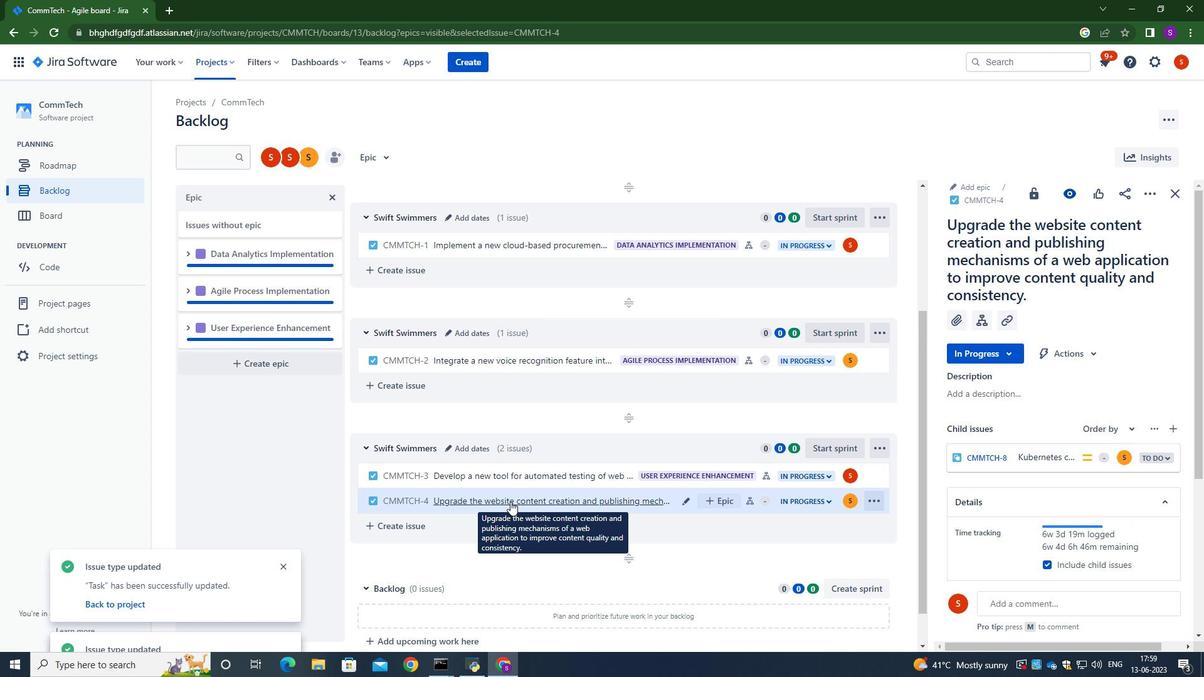 
Action: Mouse moved to (210, 465)
Screenshot: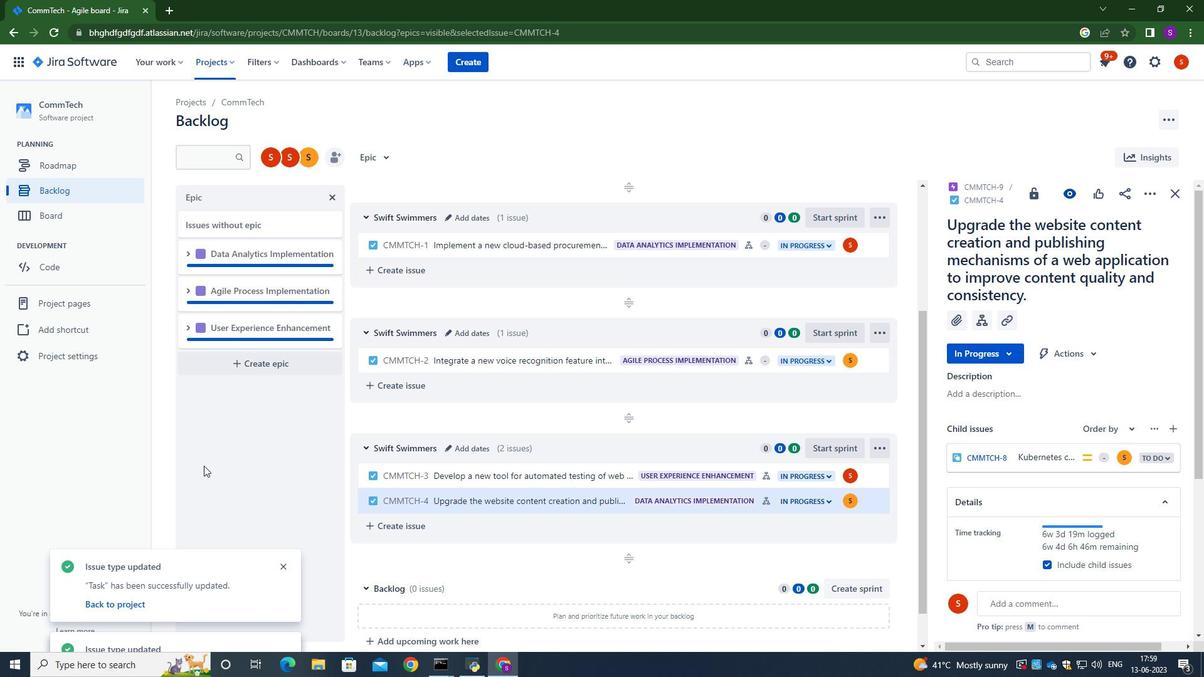 
Action: Mouse pressed left at (210, 465)
Screenshot: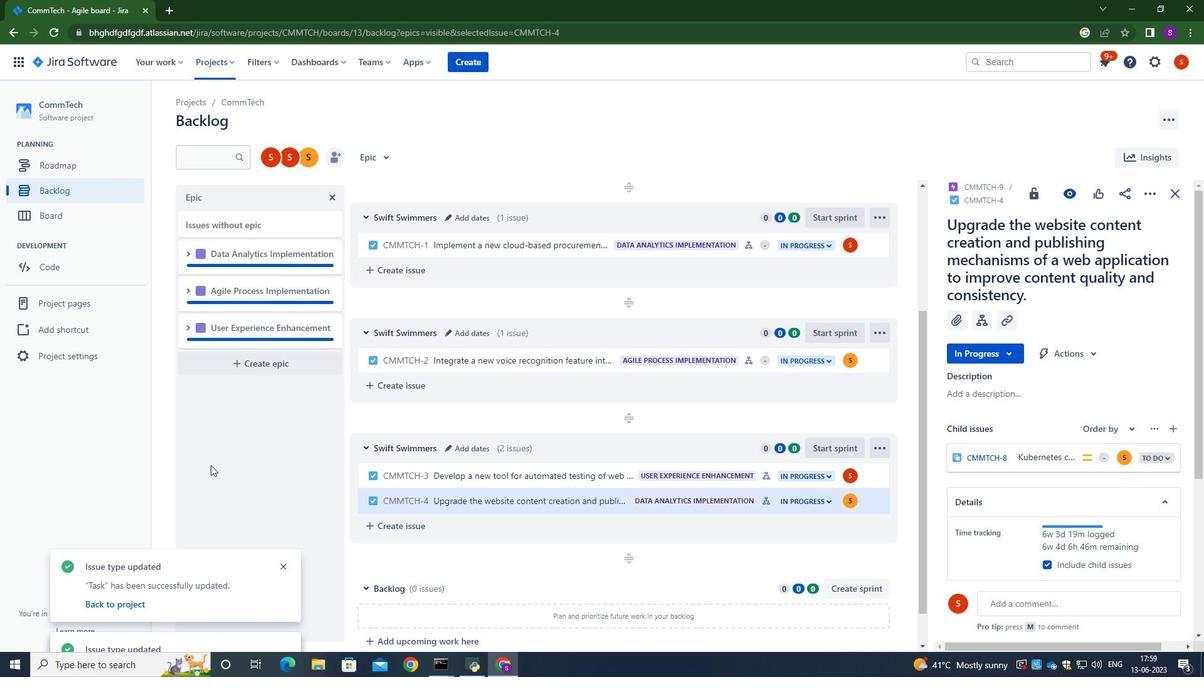 
